 Task: Add a time zone to the world clock.
Action: Mouse moved to (1046, 101)
Screenshot: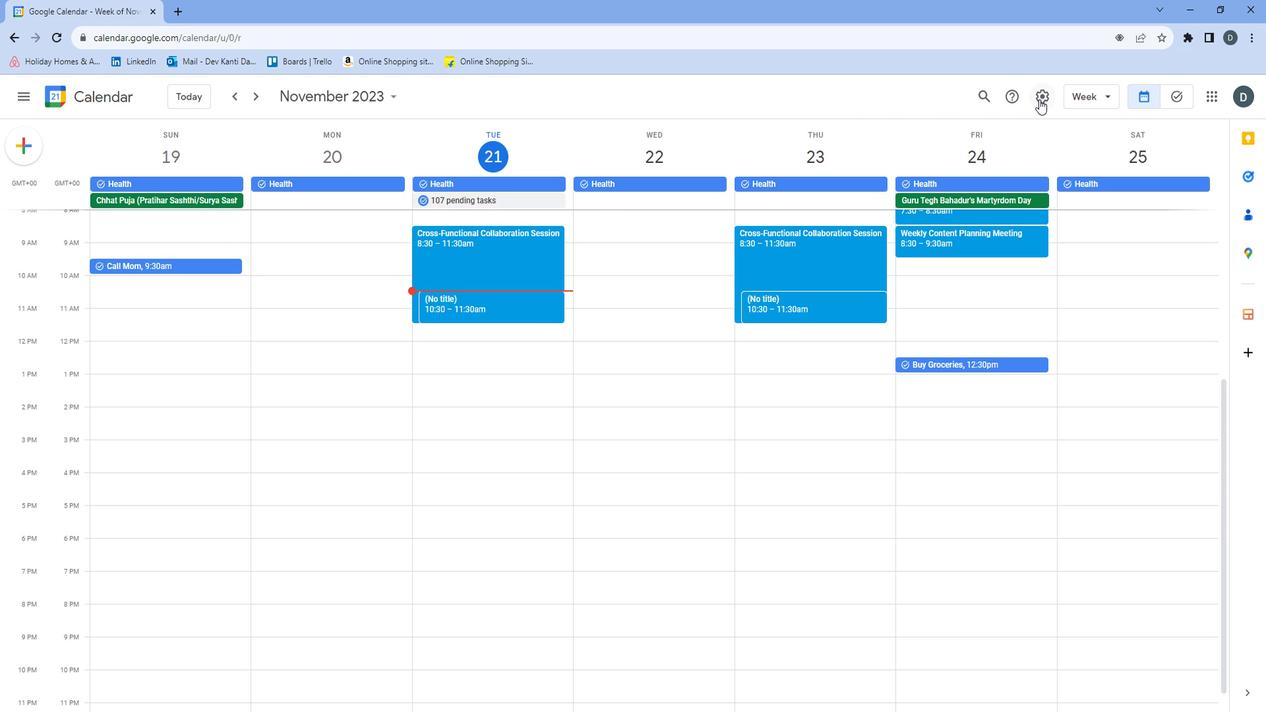 
Action: Mouse pressed left at (1046, 101)
Screenshot: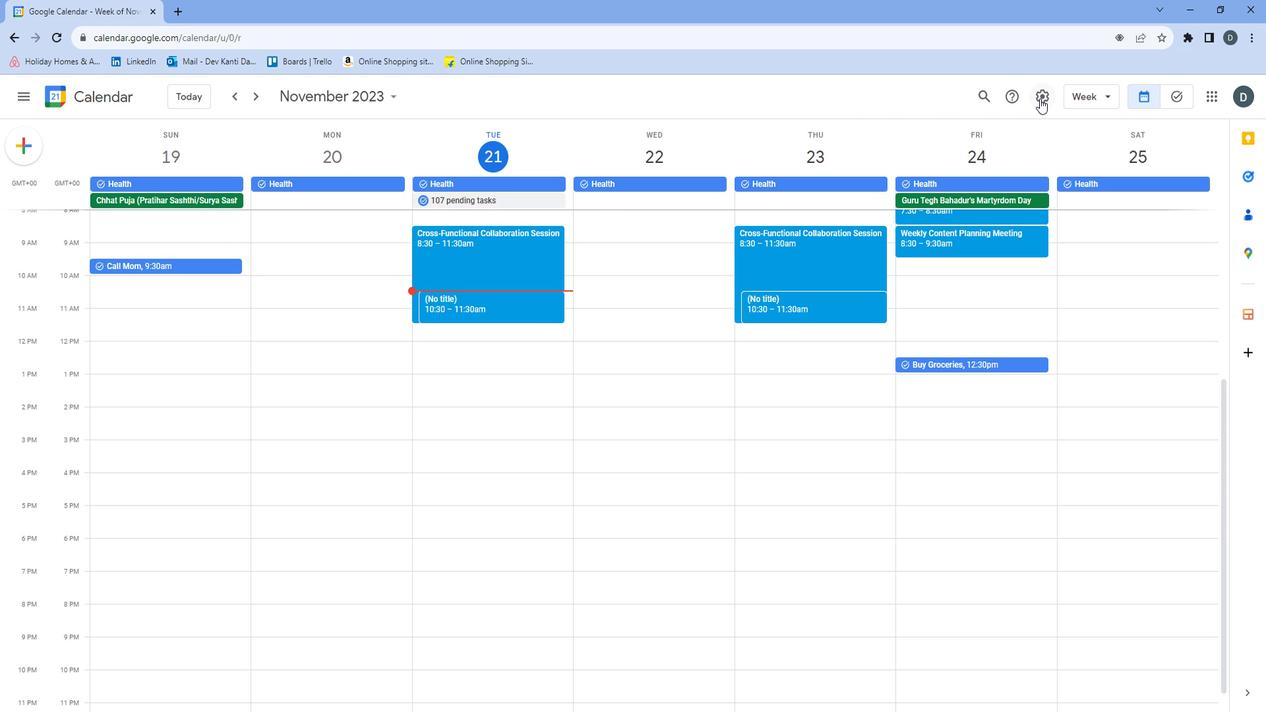 
Action: Mouse moved to (1054, 129)
Screenshot: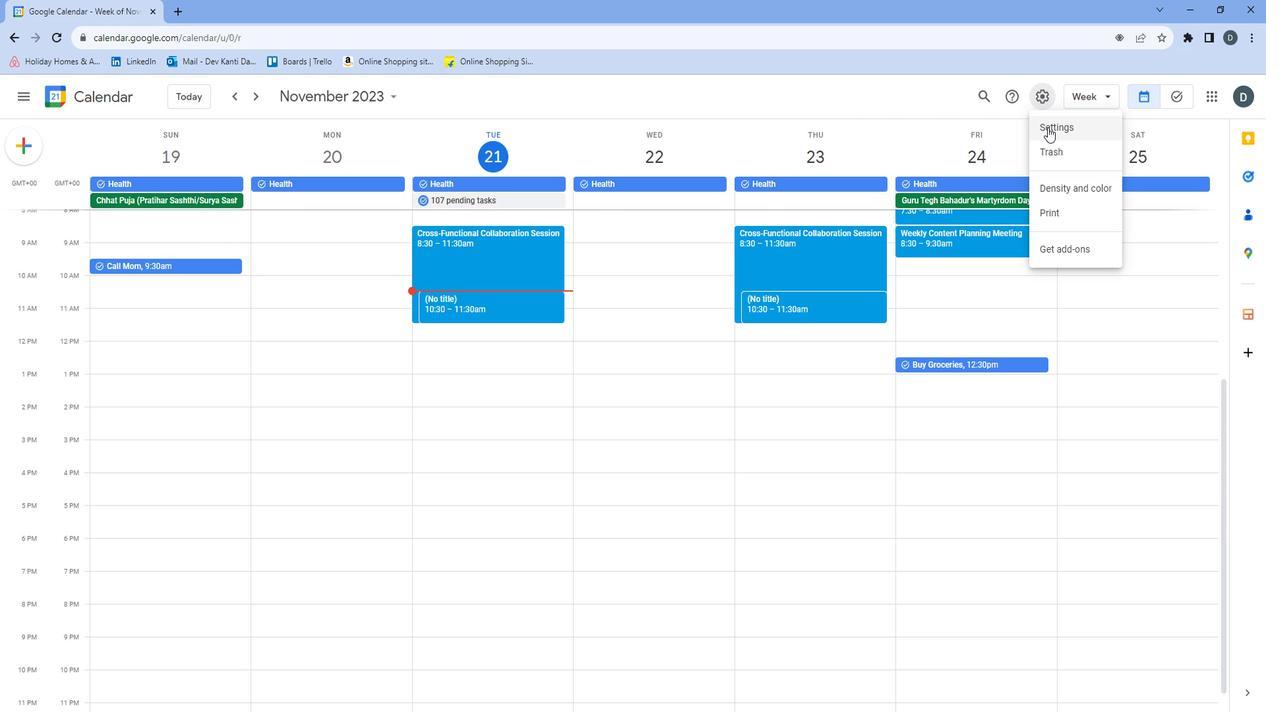 
Action: Mouse pressed left at (1054, 129)
Screenshot: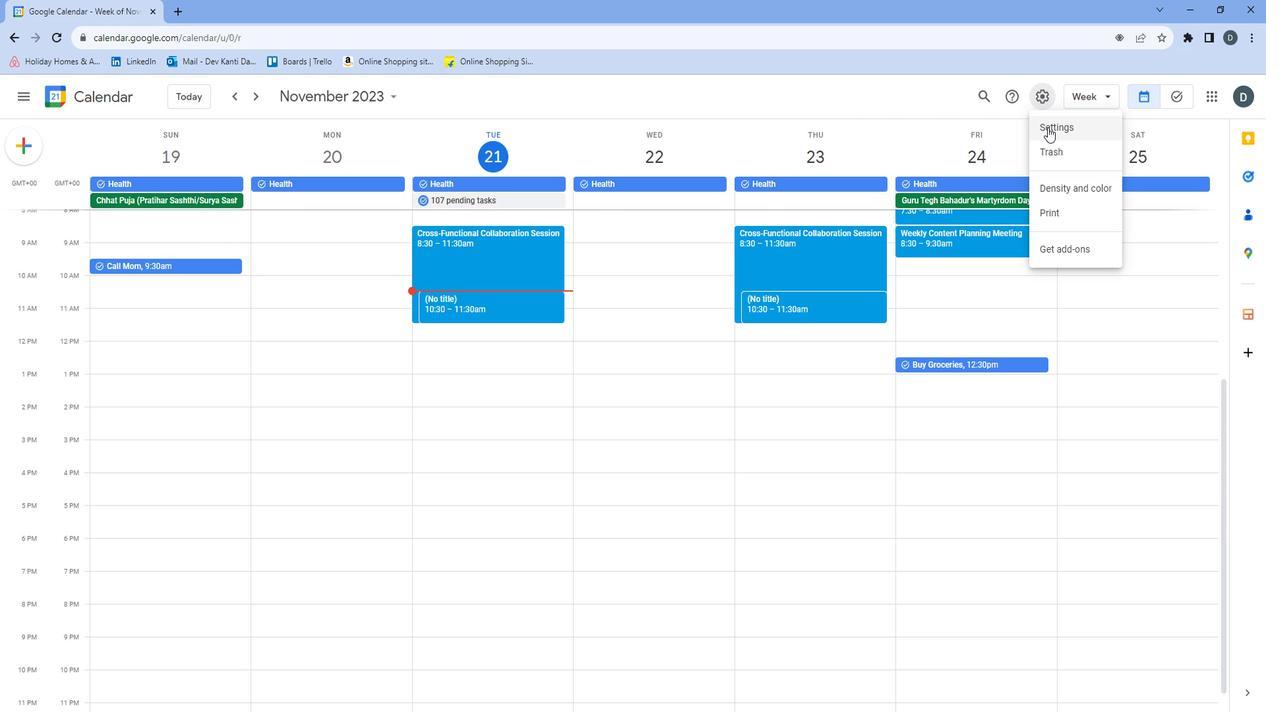 
Action: Mouse moved to (676, 339)
Screenshot: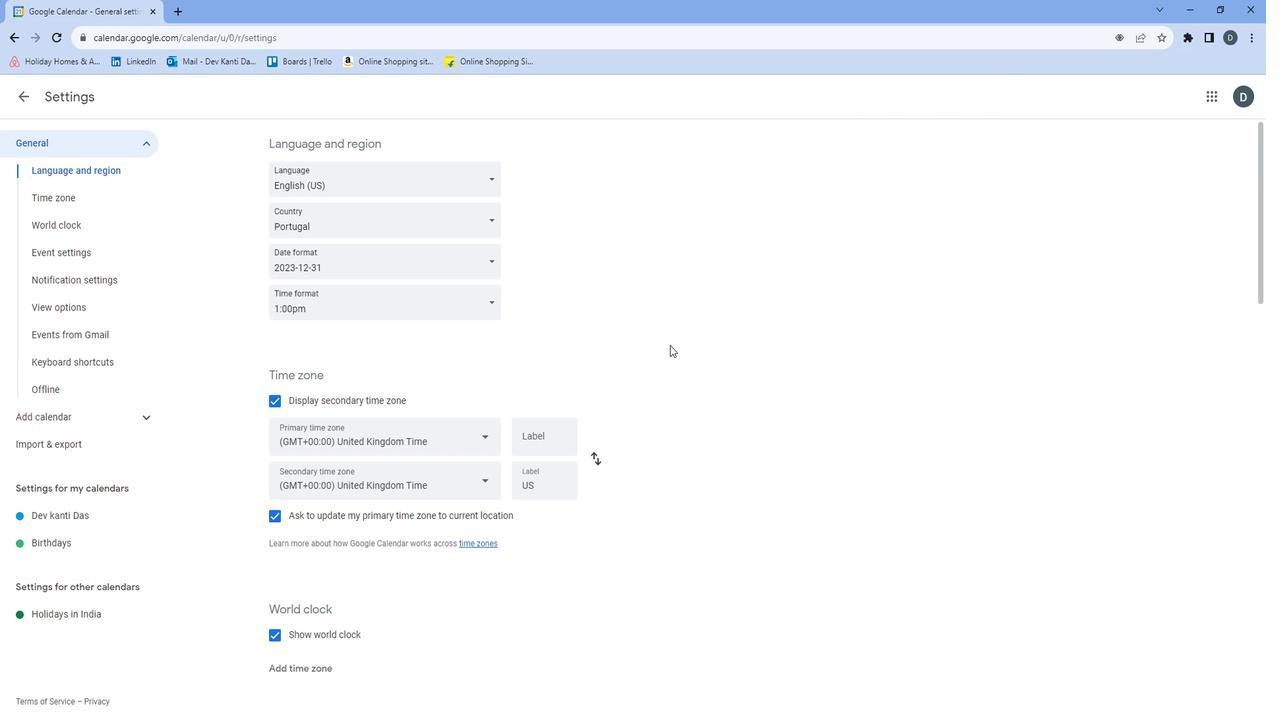 
Action: Mouse scrolled (676, 338) with delta (0, 0)
Screenshot: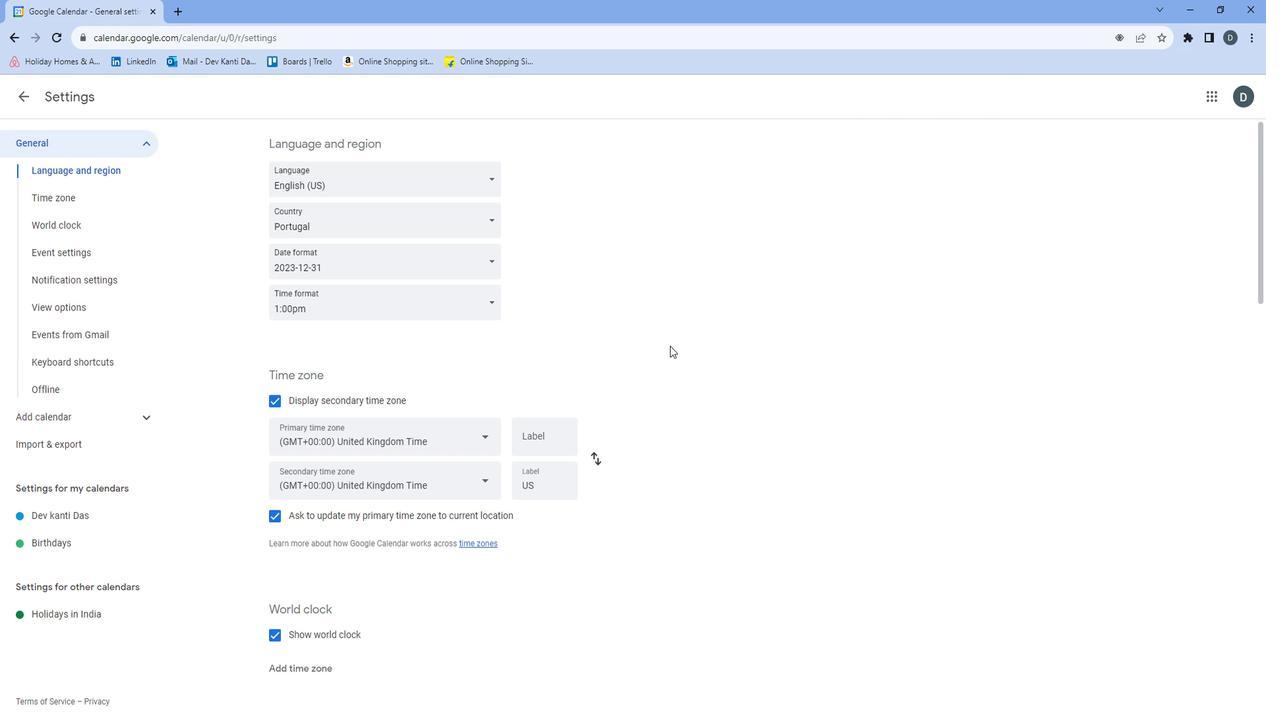
Action: Mouse moved to (676, 340)
Screenshot: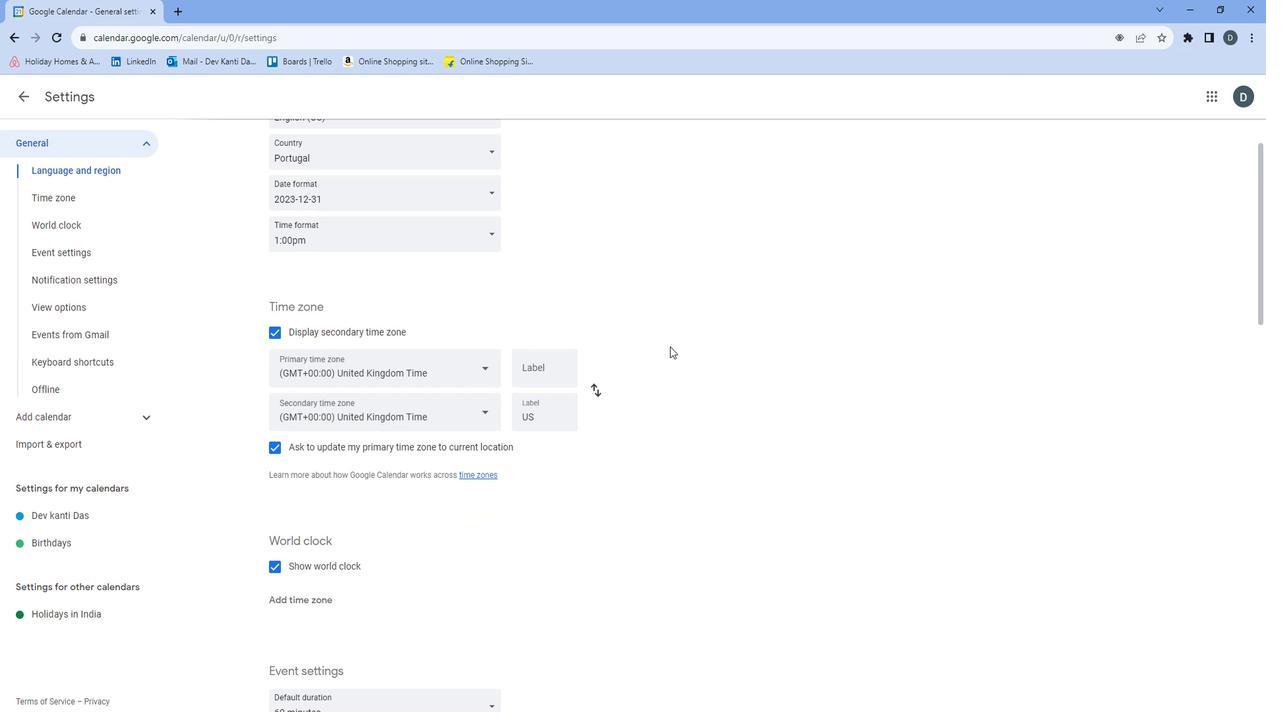 
Action: Mouse scrolled (676, 339) with delta (0, 0)
Screenshot: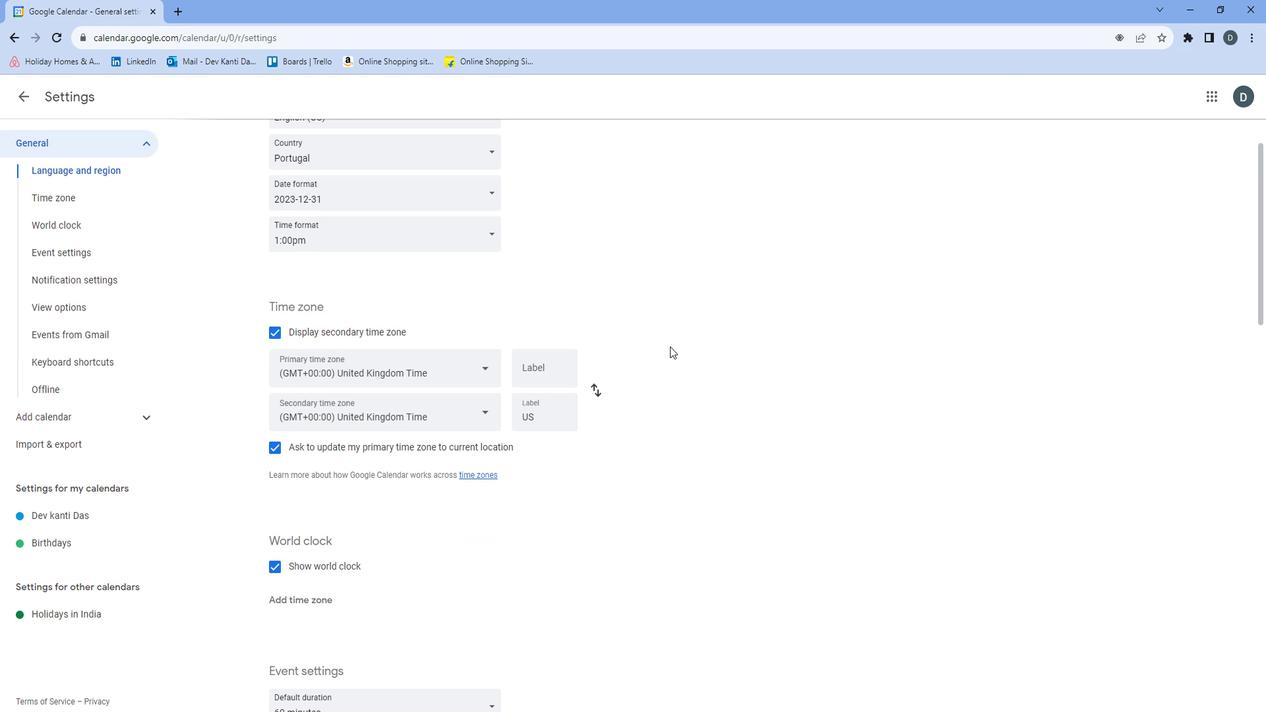
Action: Mouse moved to (336, 517)
Screenshot: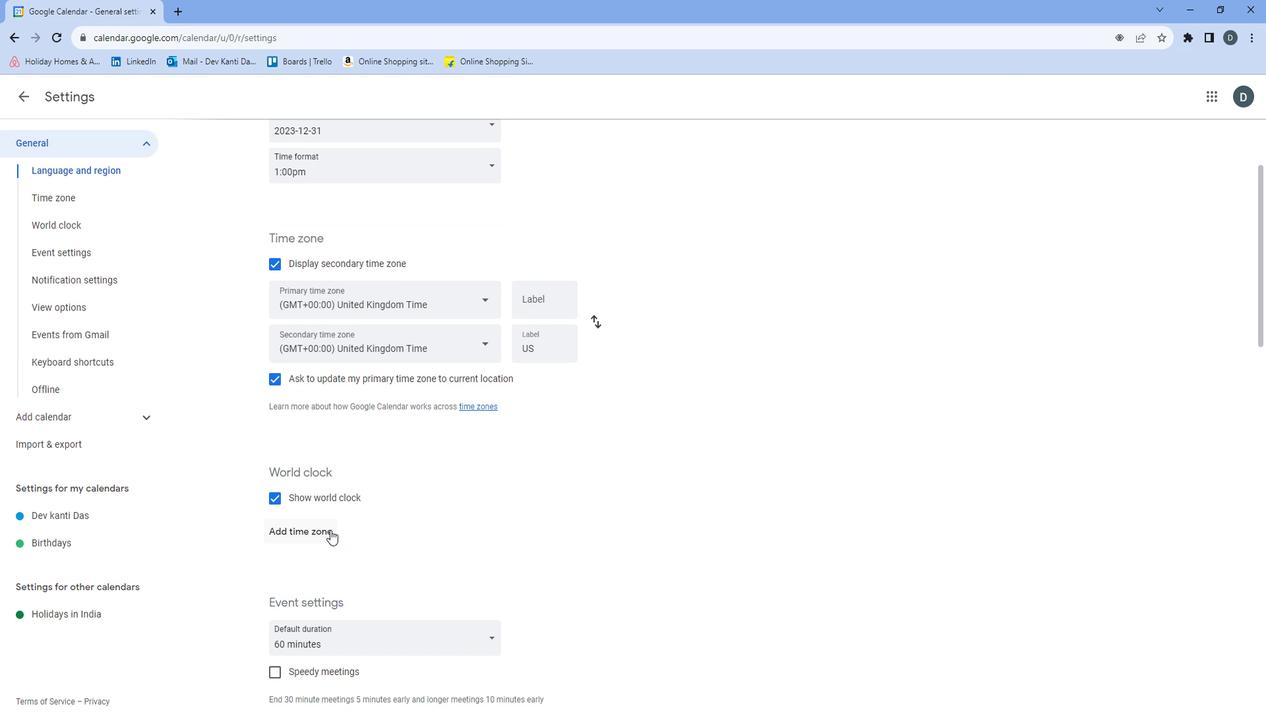 
Action: Mouse pressed left at (336, 517)
Screenshot: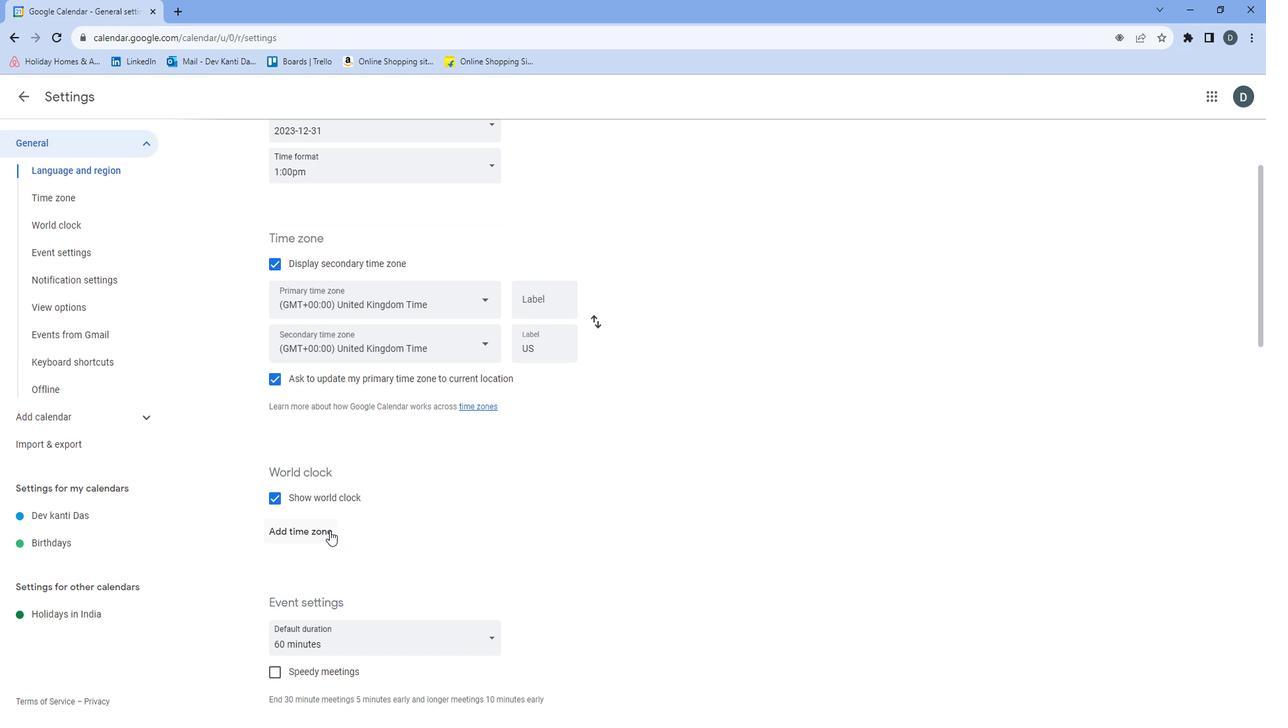 
Action: Mouse moved to (586, 563)
Screenshot: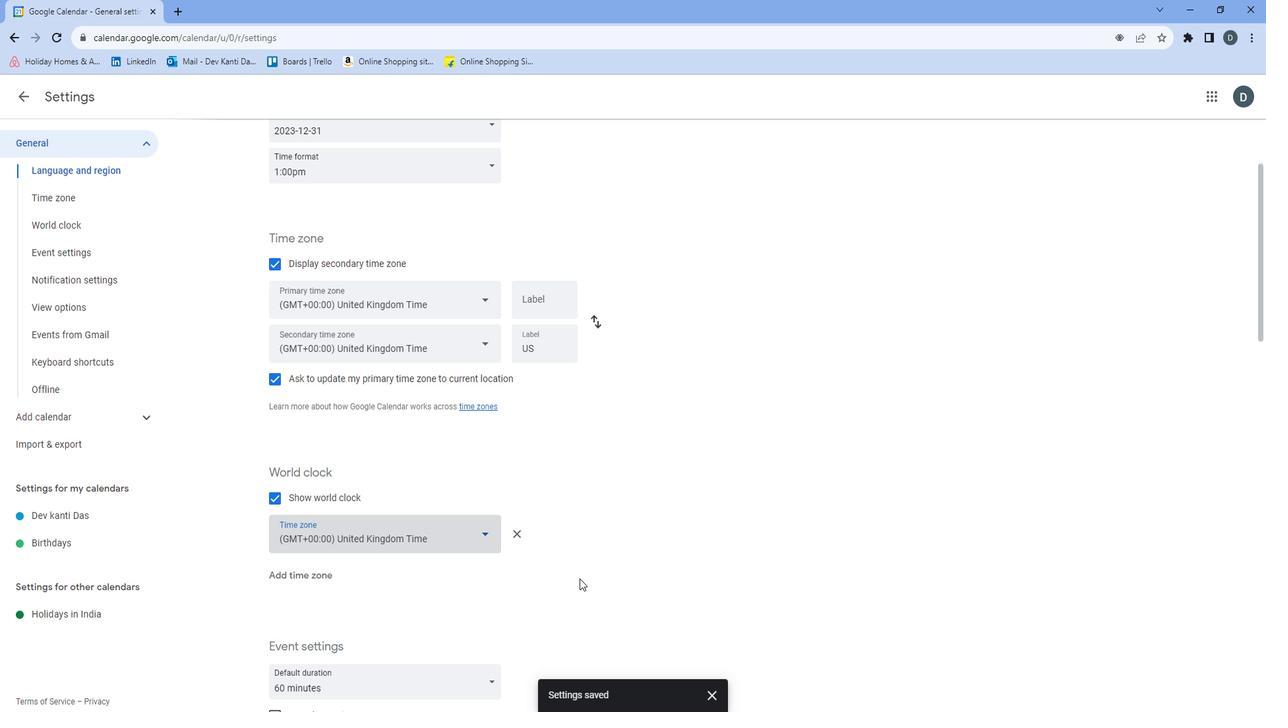 
